 Task: Apply numbered list to description text.
Action: Mouse pressed left at (670, 425)
Screenshot: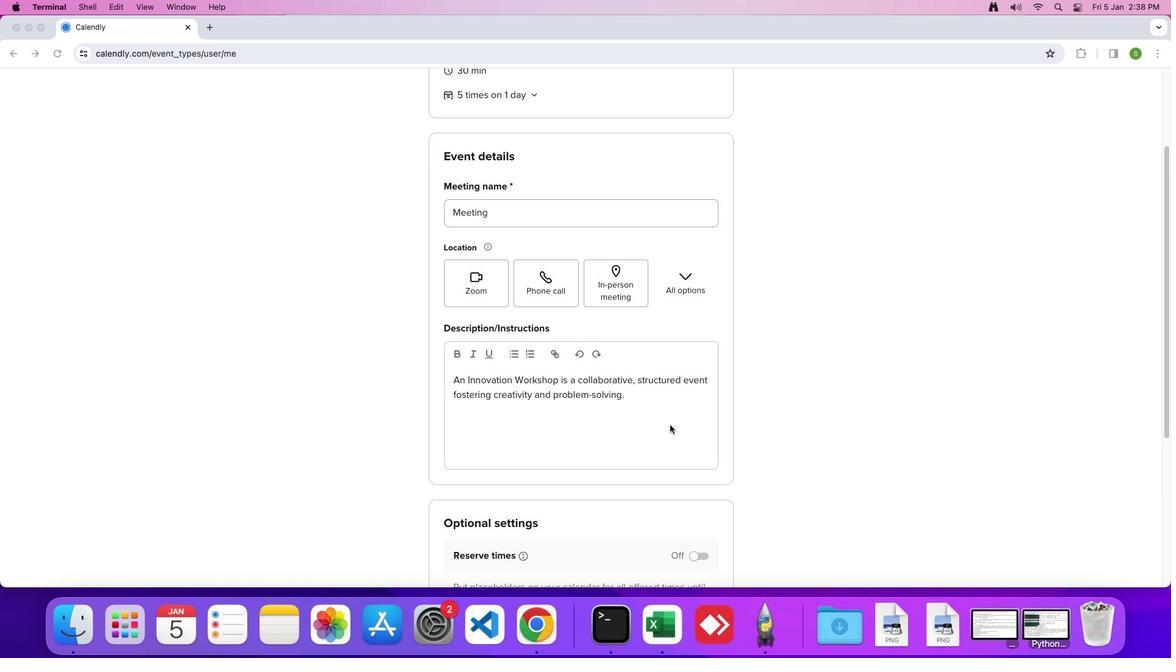 
Action: Mouse moved to (649, 417)
Screenshot: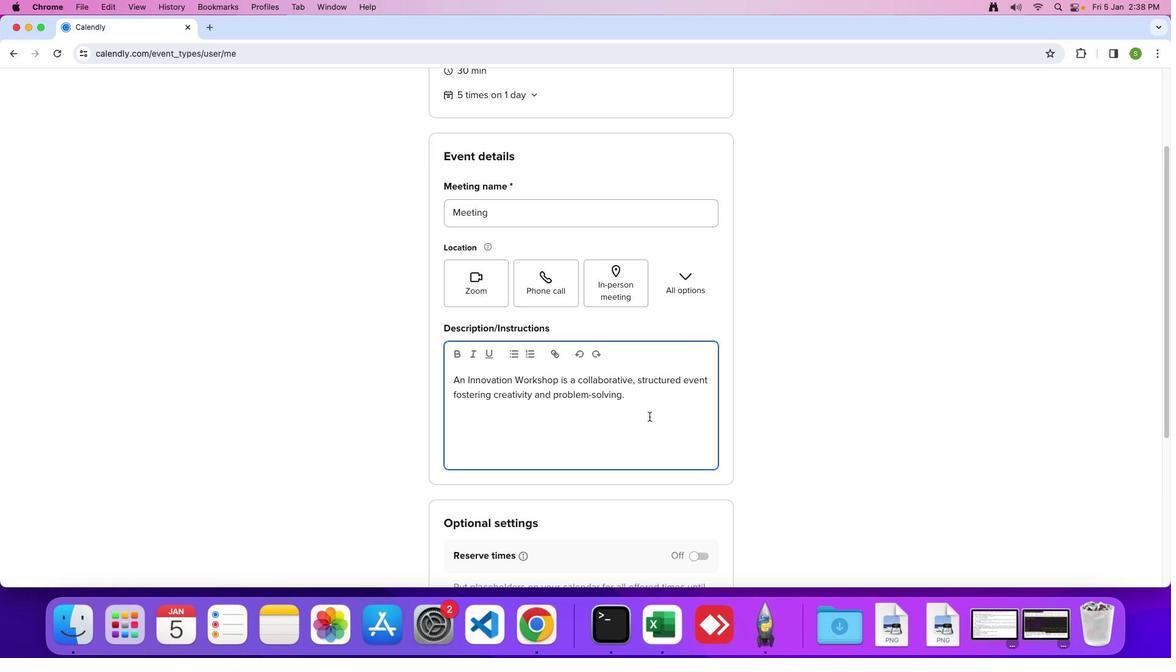 
Action: Mouse pressed left at (649, 417)
Screenshot: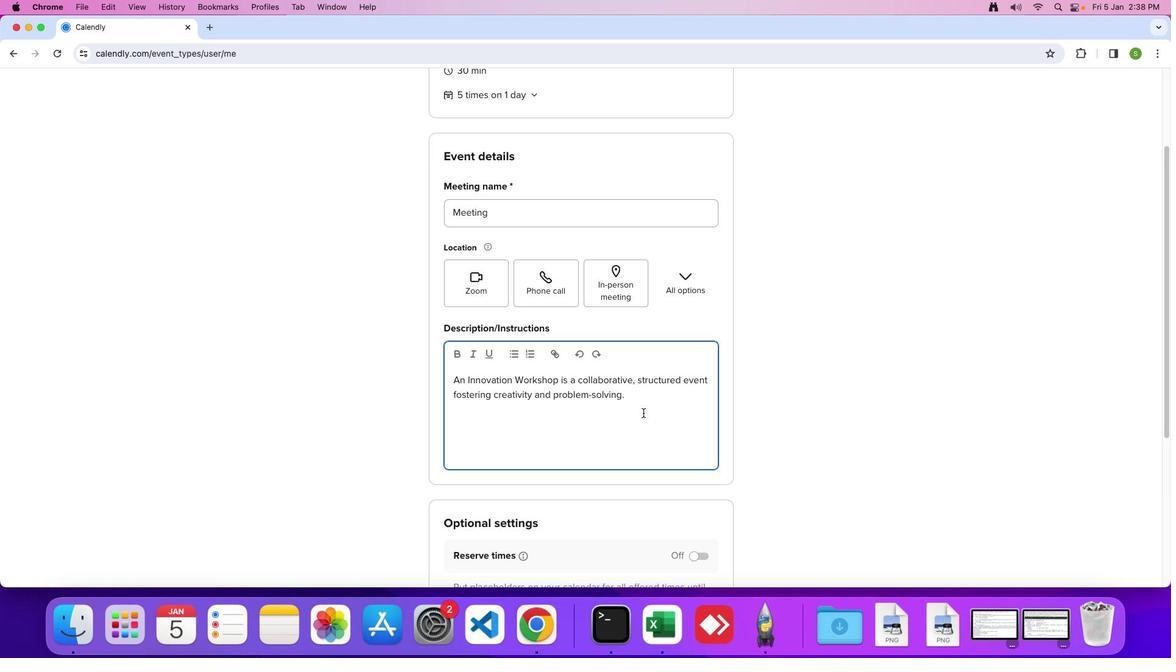 
Action: Mouse moved to (528, 355)
Screenshot: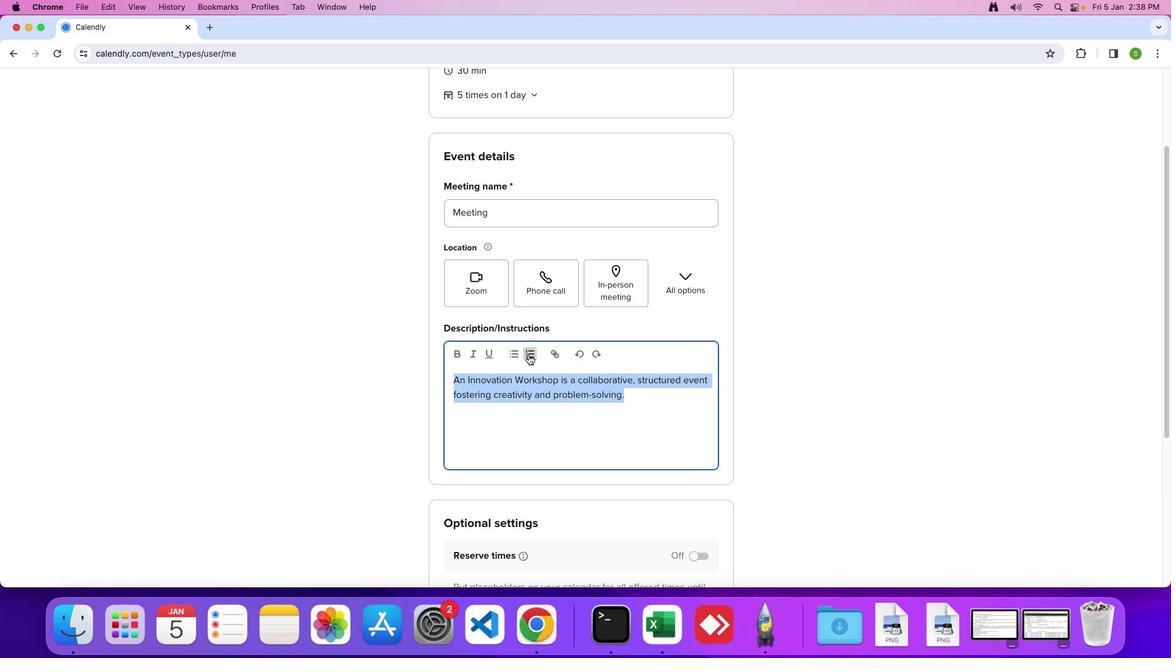
Action: Mouse pressed left at (528, 355)
Screenshot: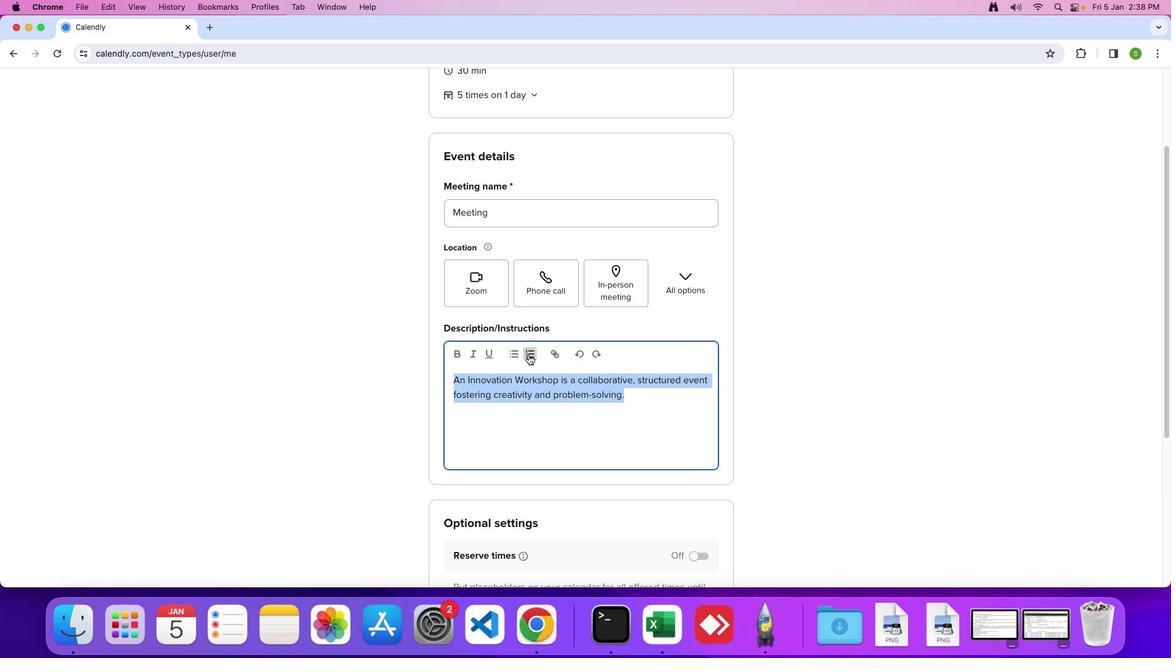 
Action: Mouse moved to (618, 431)
Screenshot: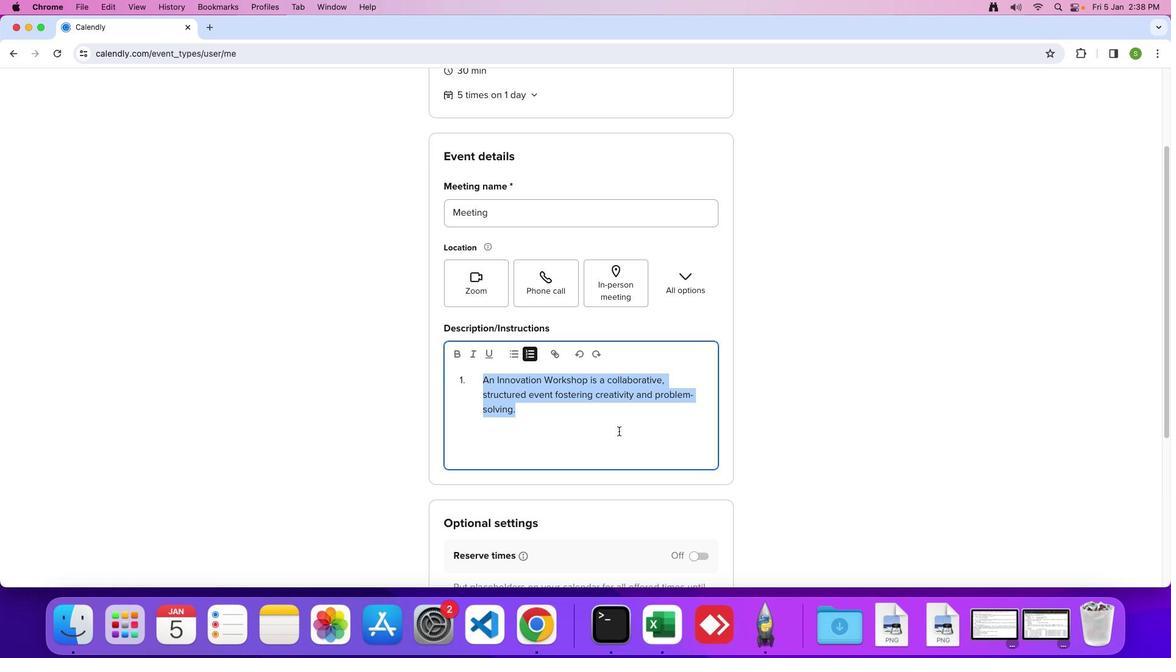 
Action: Mouse pressed left at (618, 431)
Screenshot: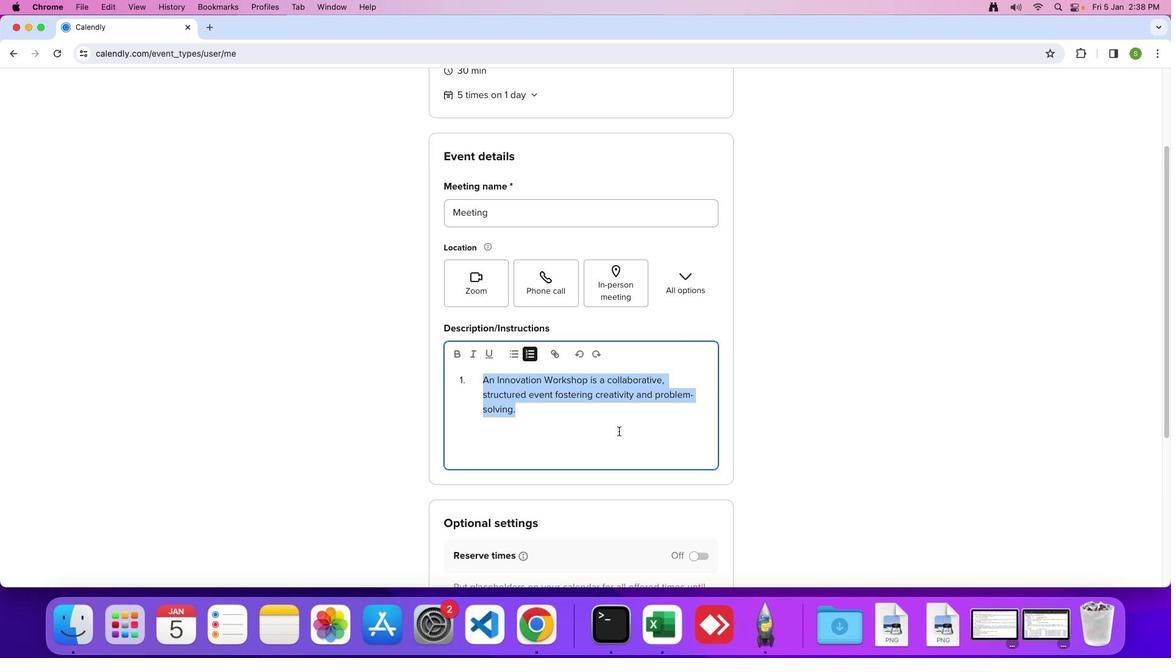 
Action: Mouse moved to (618, 432)
Screenshot: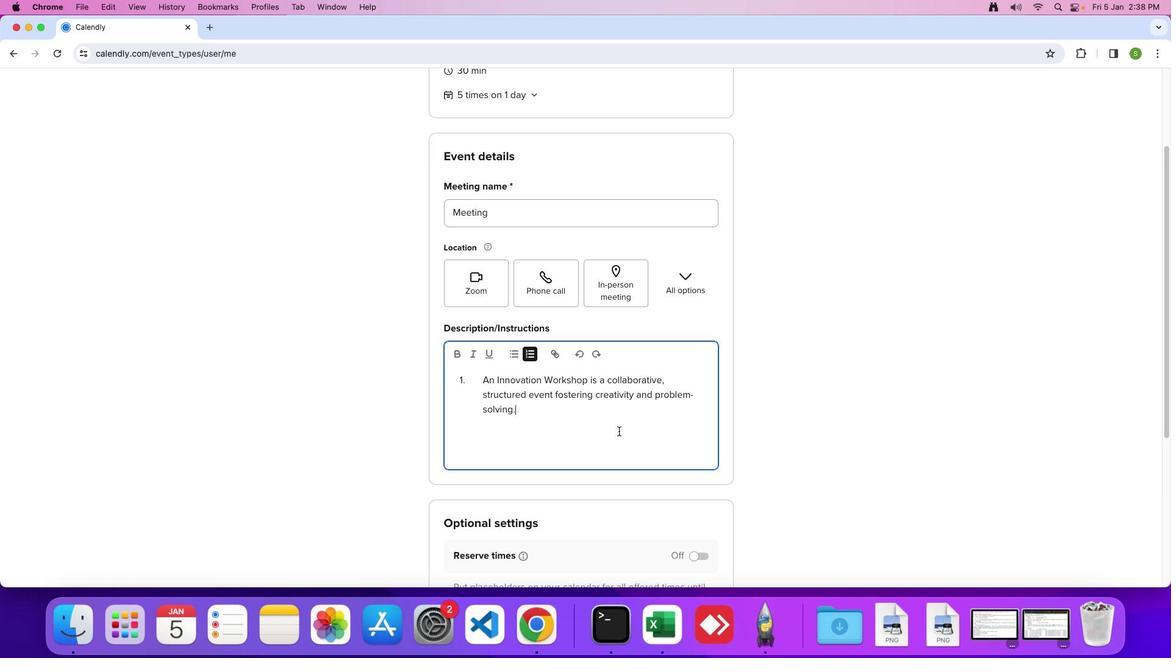 
